 Task: Sort the products in the category "Babies & Kids" by unit price (low first).
Action: Mouse pressed left at (256, 107)
Screenshot: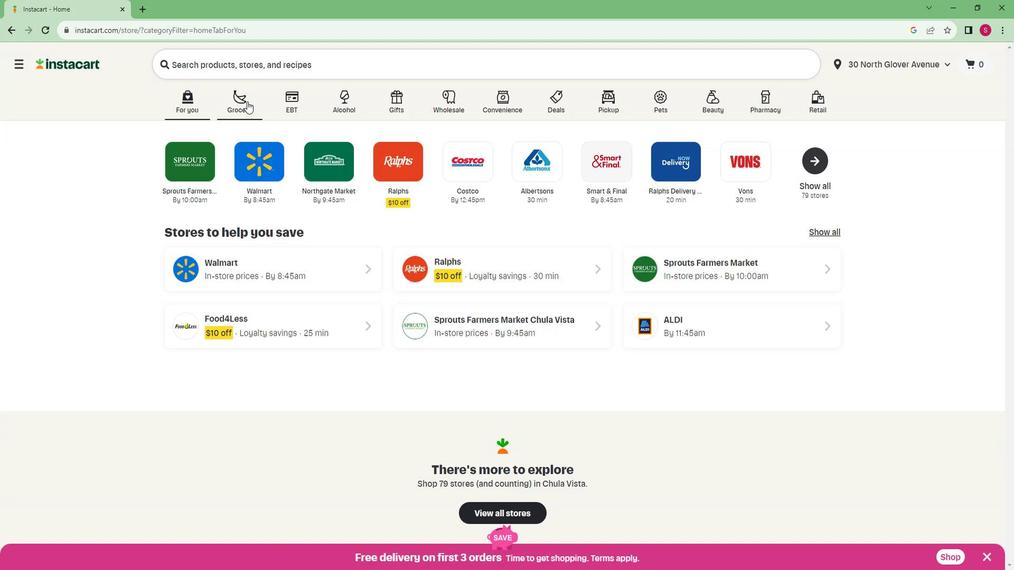
Action: Mouse moved to (231, 294)
Screenshot: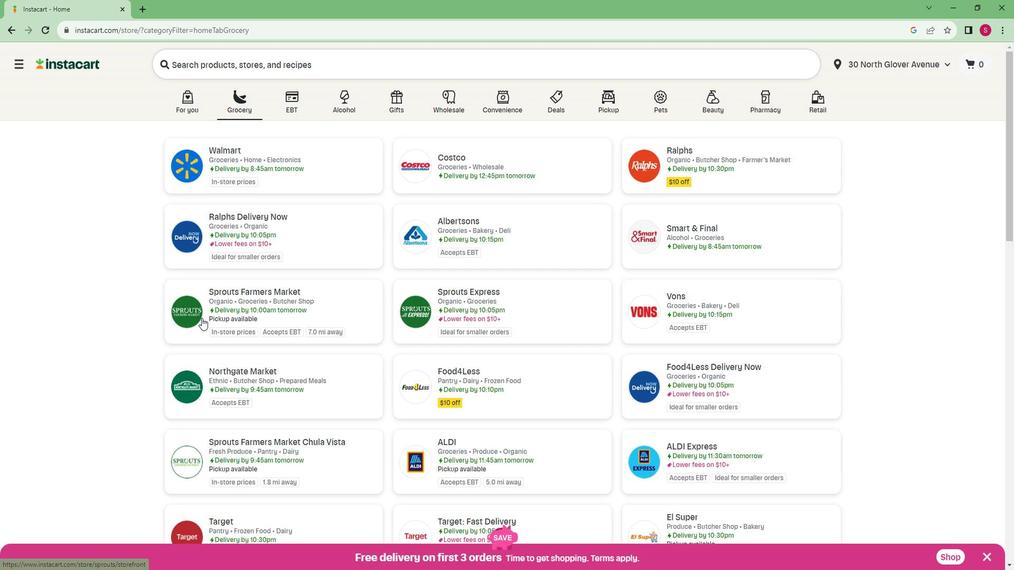 
Action: Mouse pressed left at (231, 294)
Screenshot: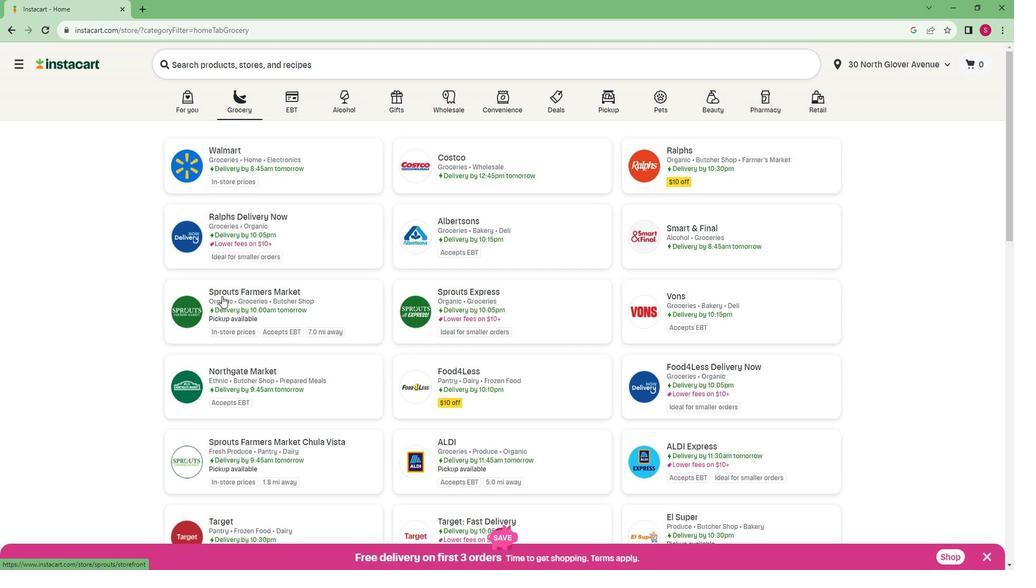 
Action: Mouse moved to (111, 414)
Screenshot: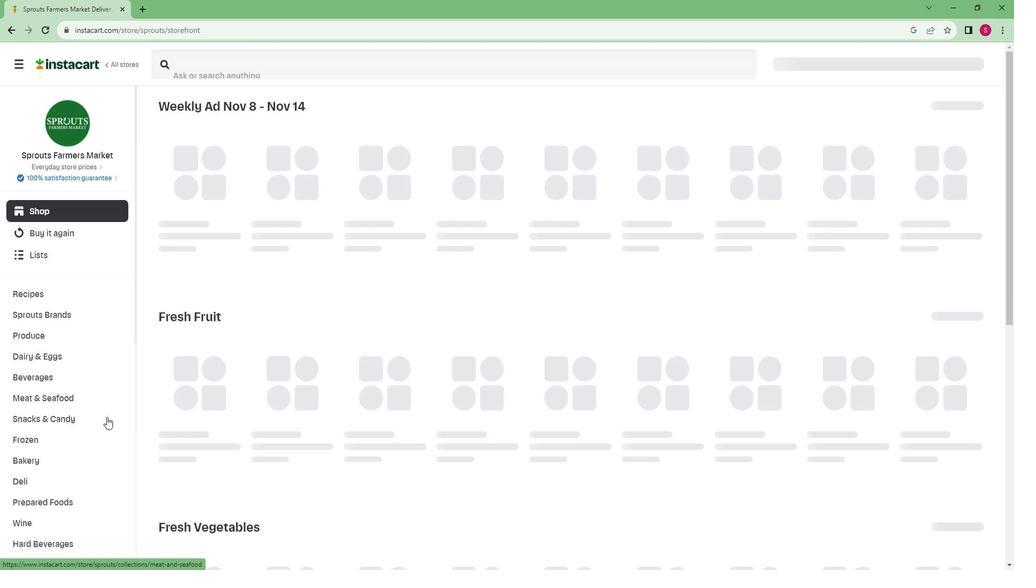 
Action: Mouse scrolled (111, 414) with delta (0, 0)
Screenshot: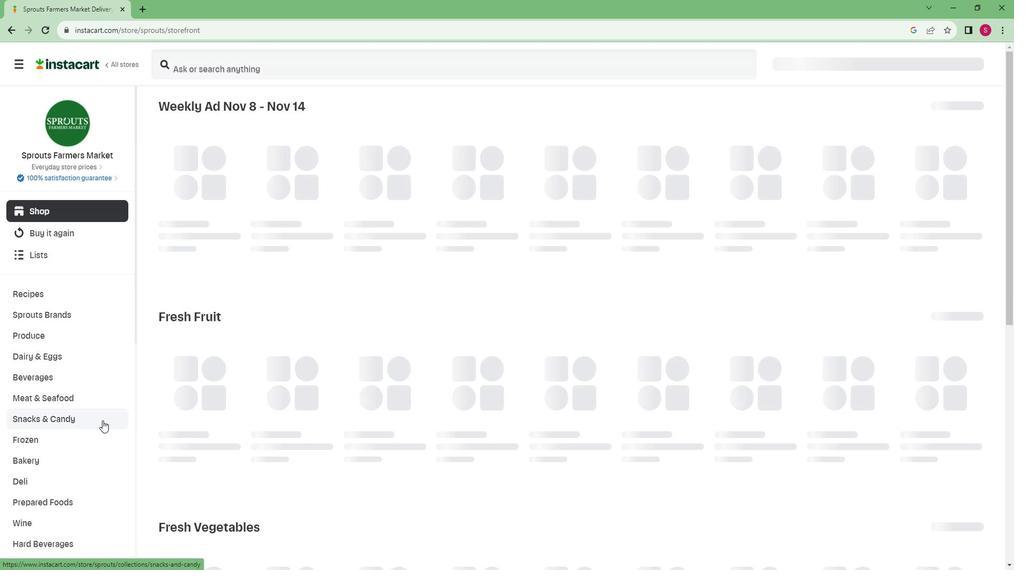 
Action: Mouse scrolled (111, 414) with delta (0, 0)
Screenshot: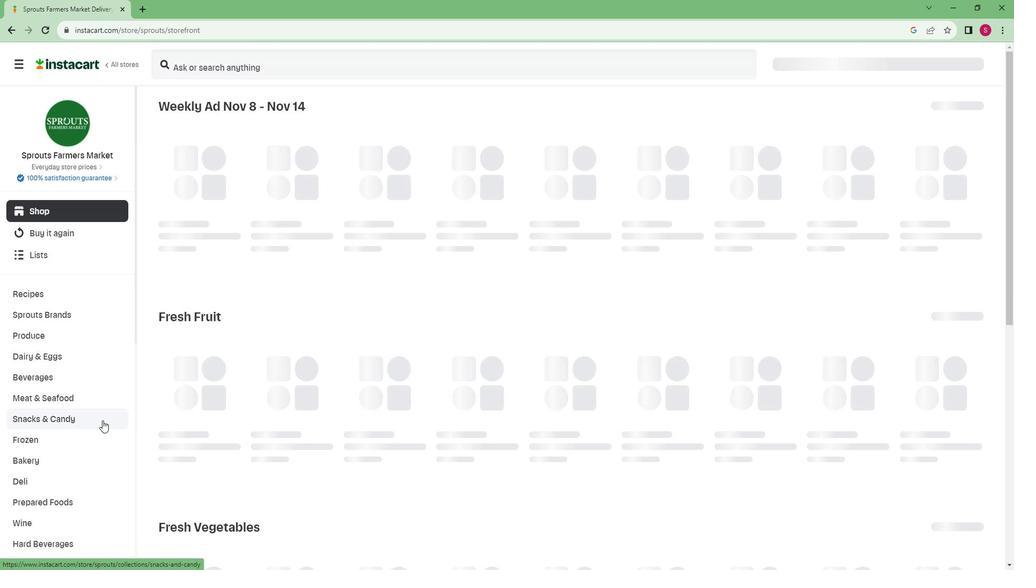 
Action: Mouse scrolled (111, 414) with delta (0, 0)
Screenshot: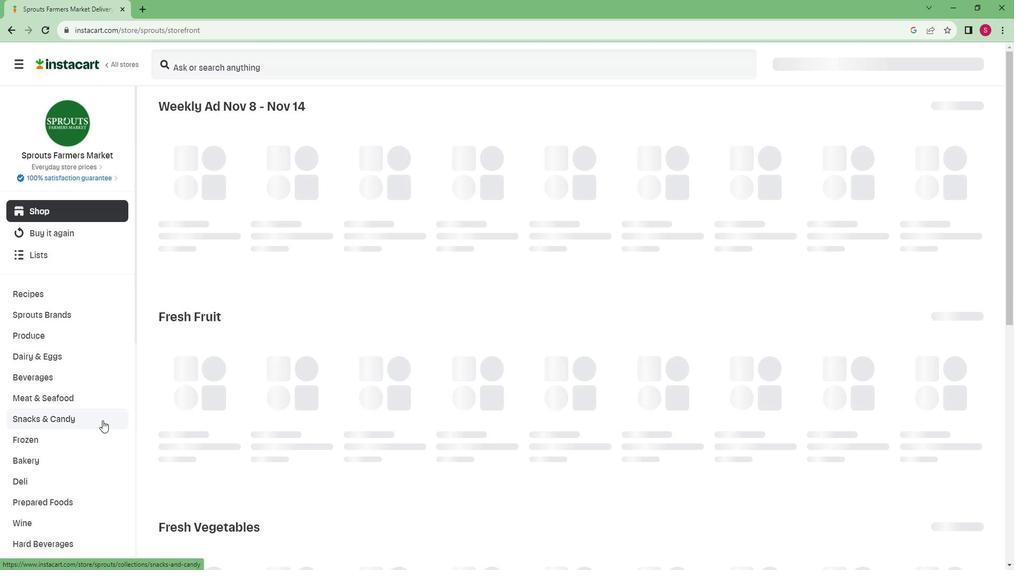 
Action: Mouse scrolled (111, 414) with delta (0, 0)
Screenshot: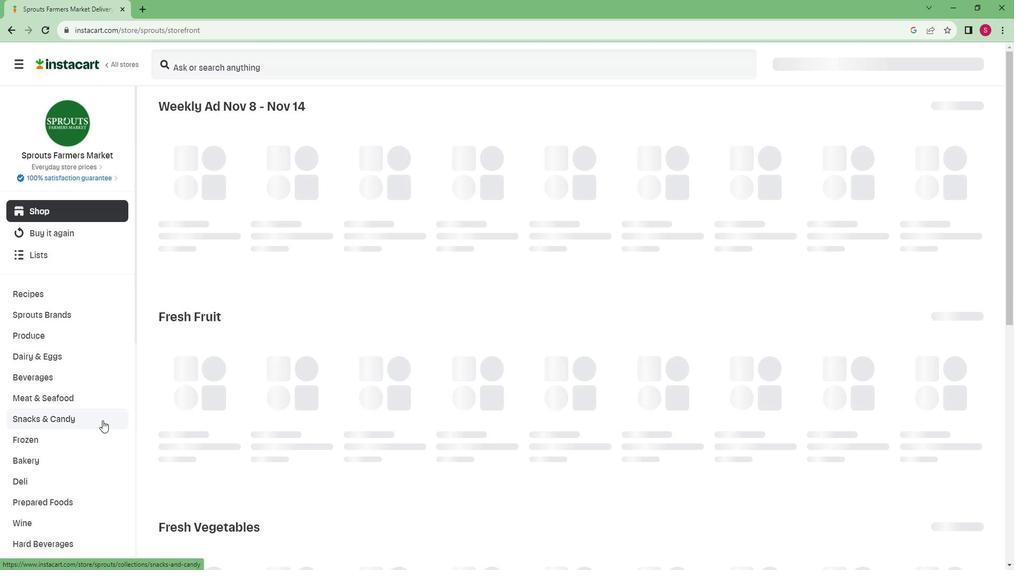 
Action: Mouse scrolled (111, 414) with delta (0, 0)
Screenshot: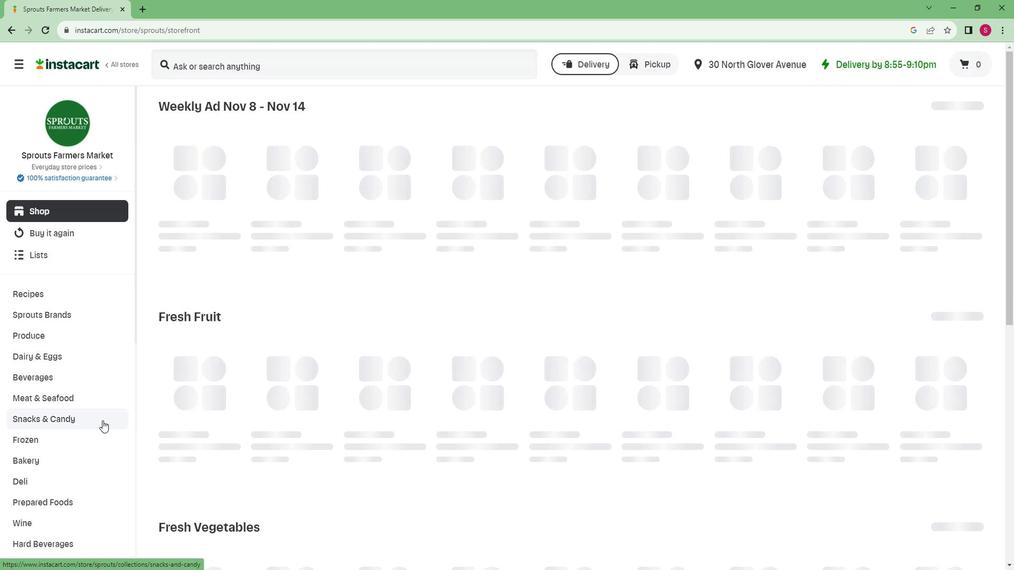 
Action: Mouse scrolled (111, 414) with delta (0, 0)
Screenshot: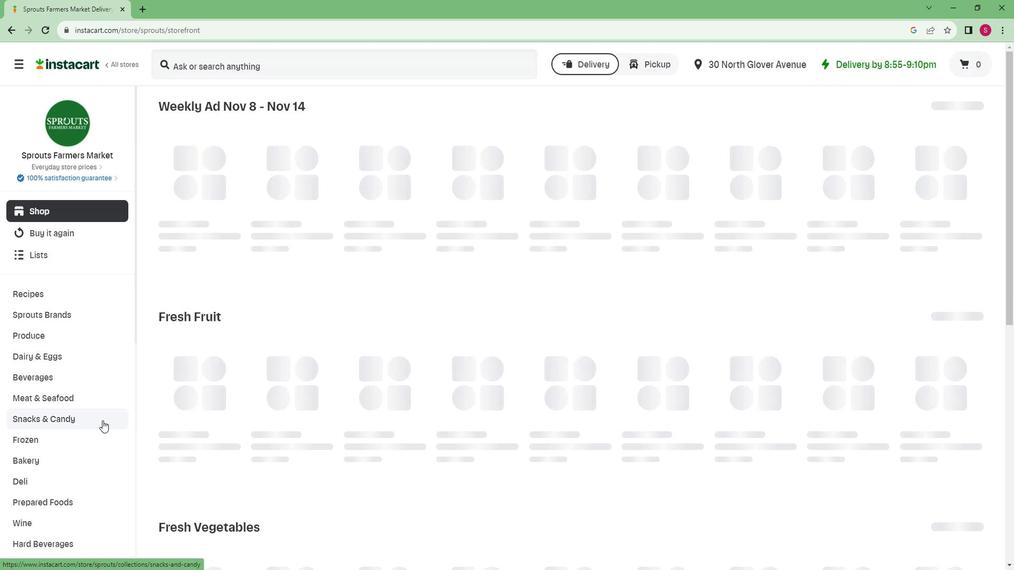 
Action: Mouse moved to (111, 414)
Screenshot: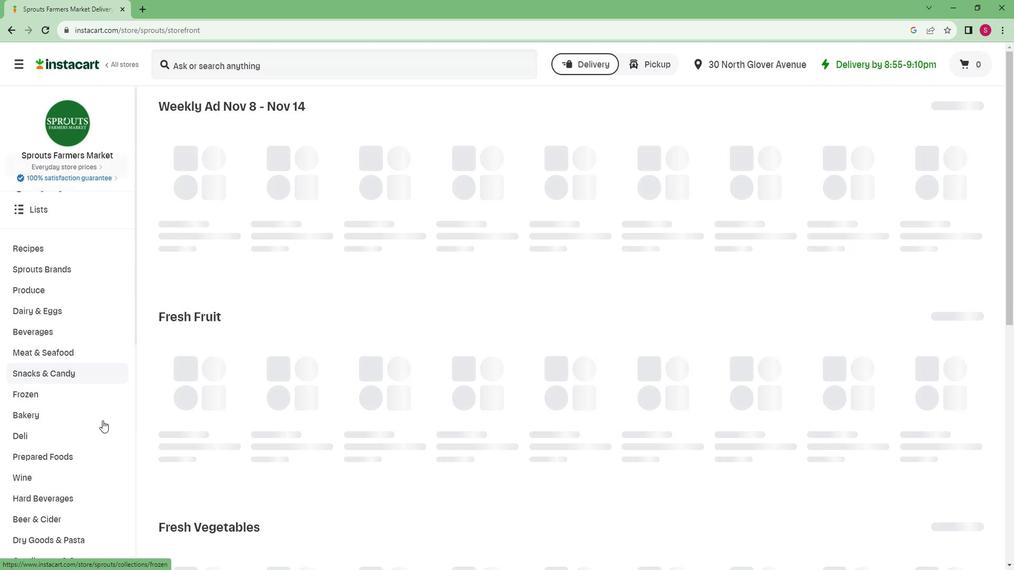 
Action: Mouse scrolled (111, 414) with delta (0, 0)
Screenshot: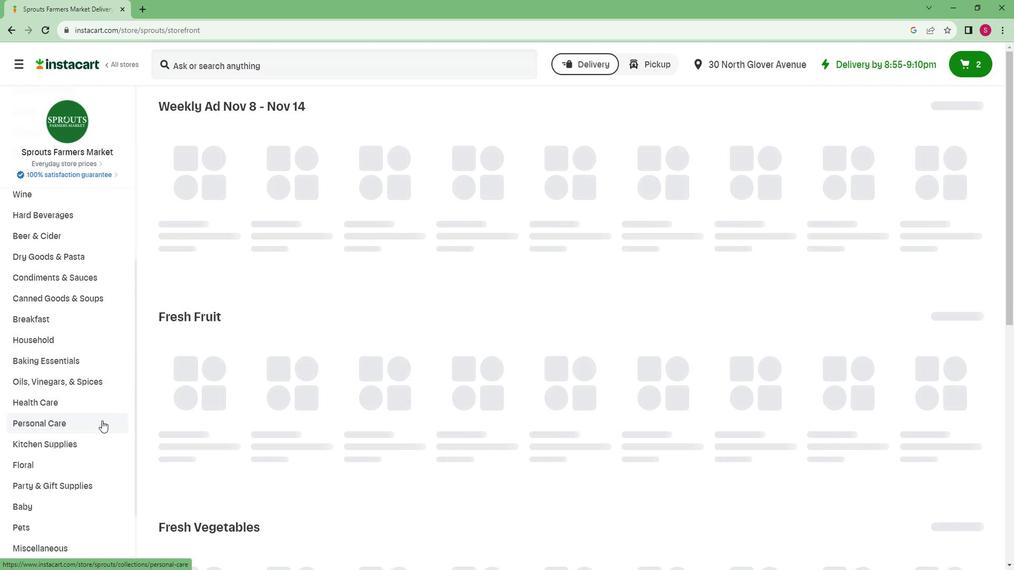 
Action: Mouse scrolled (111, 414) with delta (0, 0)
Screenshot: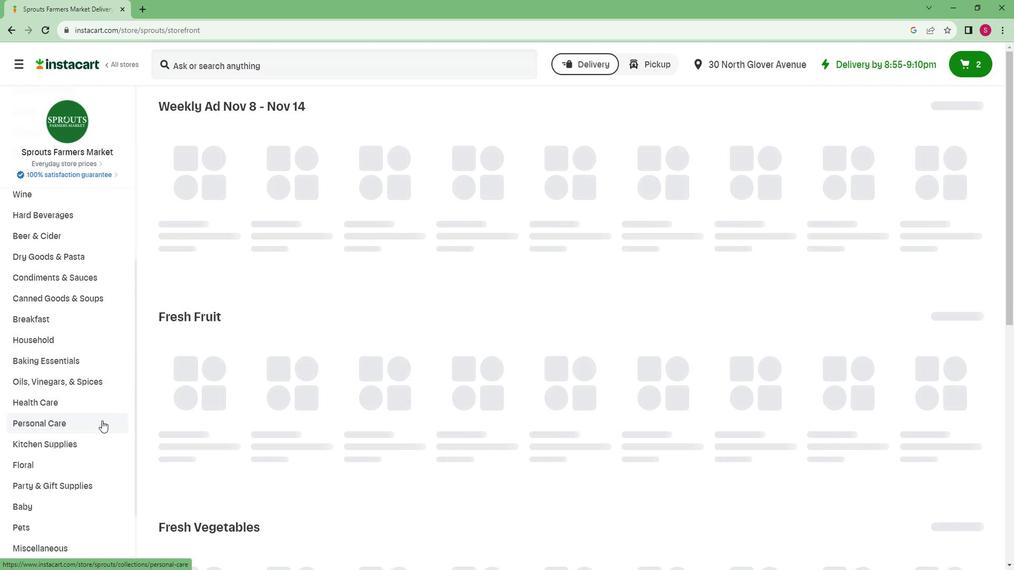 
Action: Mouse scrolled (111, 414) with delta (0, 0)
Screenshot: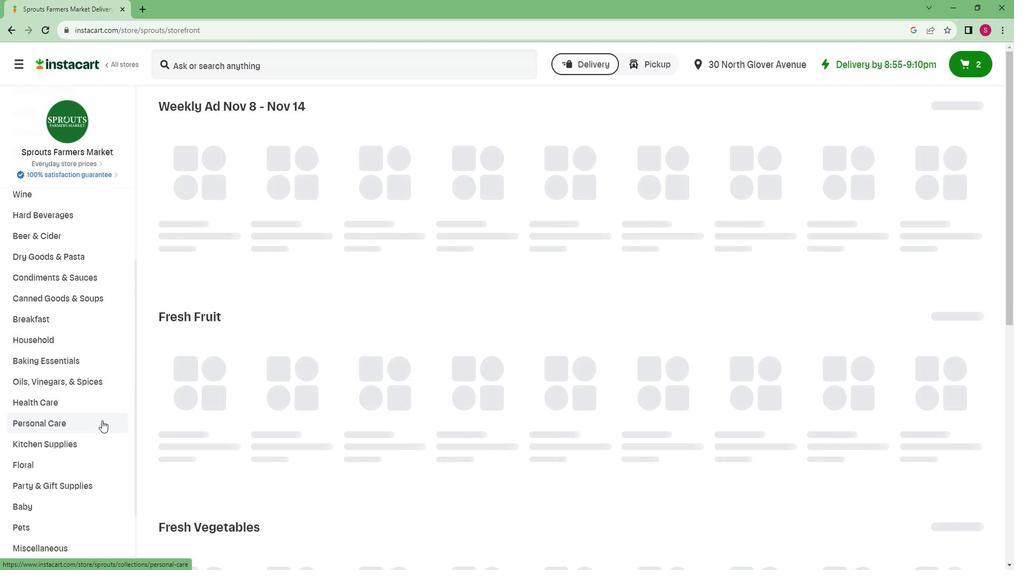 
Action: Mouse scrolled (111, 414) with delta (0, 0)
Screenshot: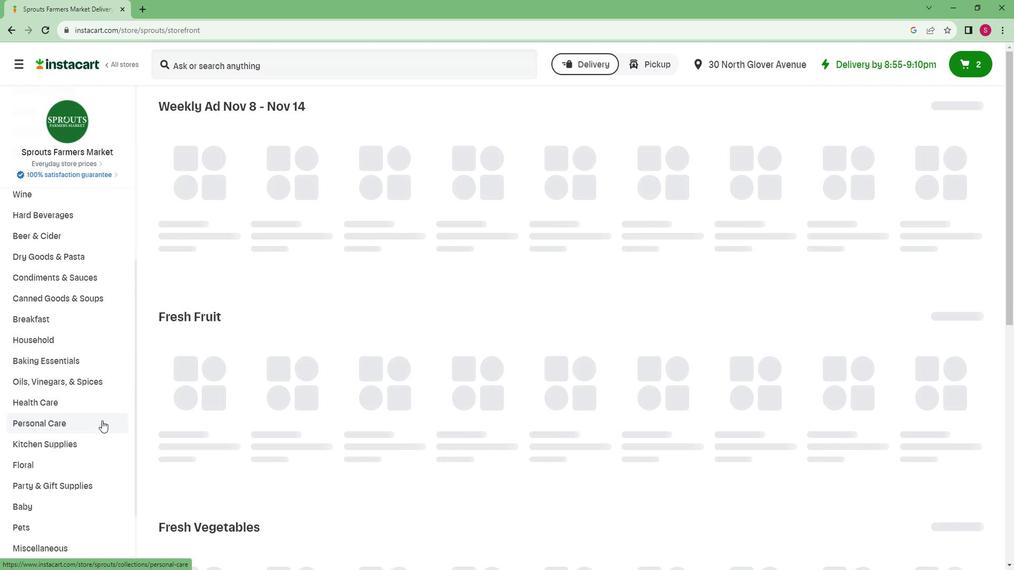 
Action: Mouse moved to (55, 522)
Screenshot: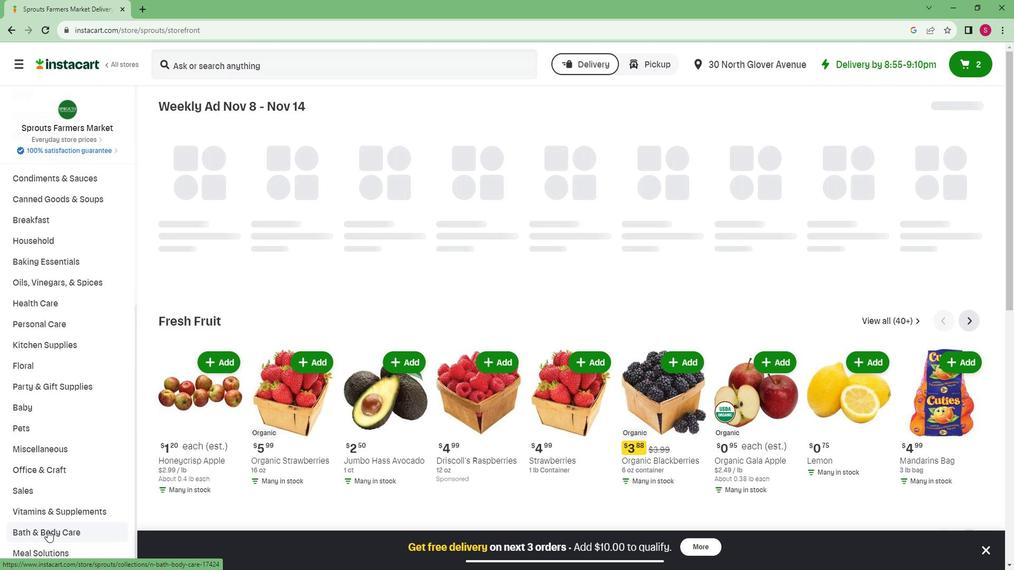 
Action: Mouse pressed left at (55, 522)
Screenshot: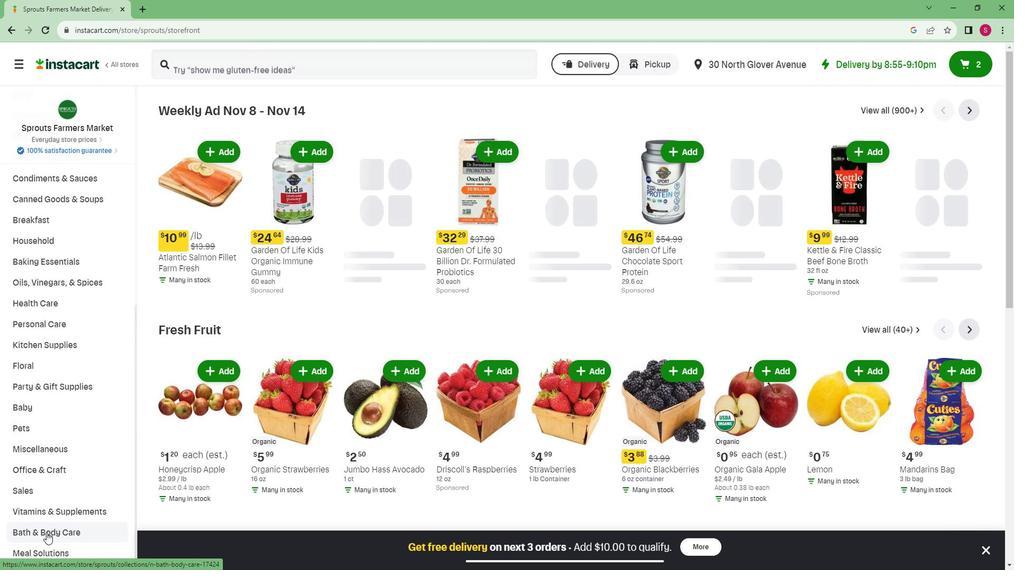 
Action: Mouse moved to (107, 478)
Screenshot: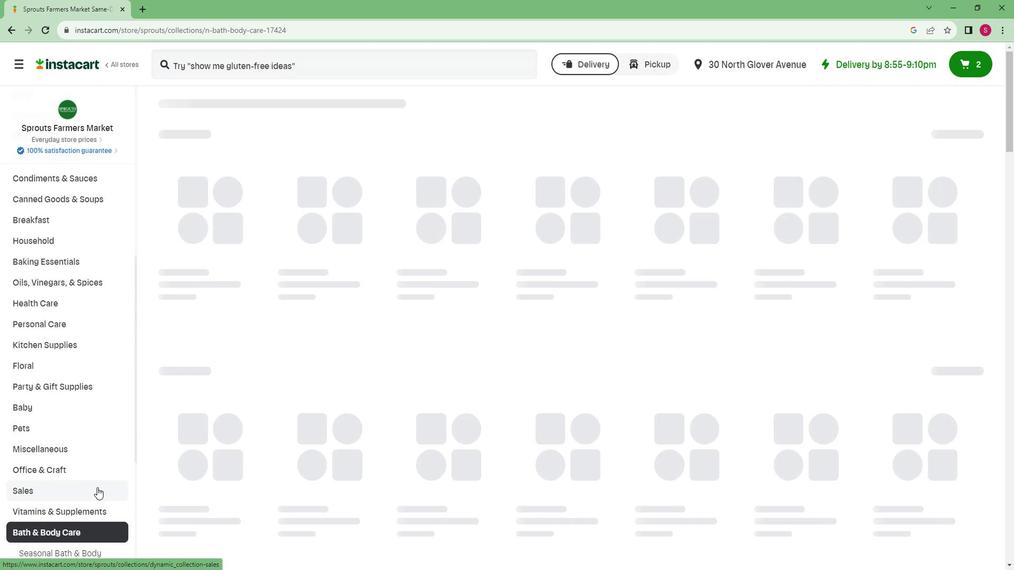 
Action: Mouse scrolled (107, 477) with delta (0, 0)
Screenshot: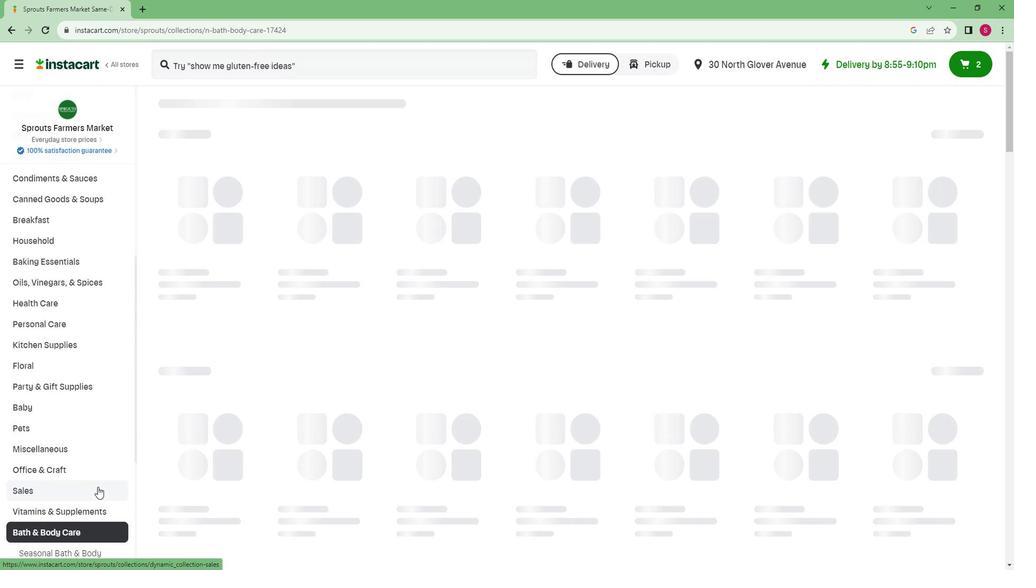 
Action: Mouse scrolled (107, 477) with delta (0, 0)
Screenshot: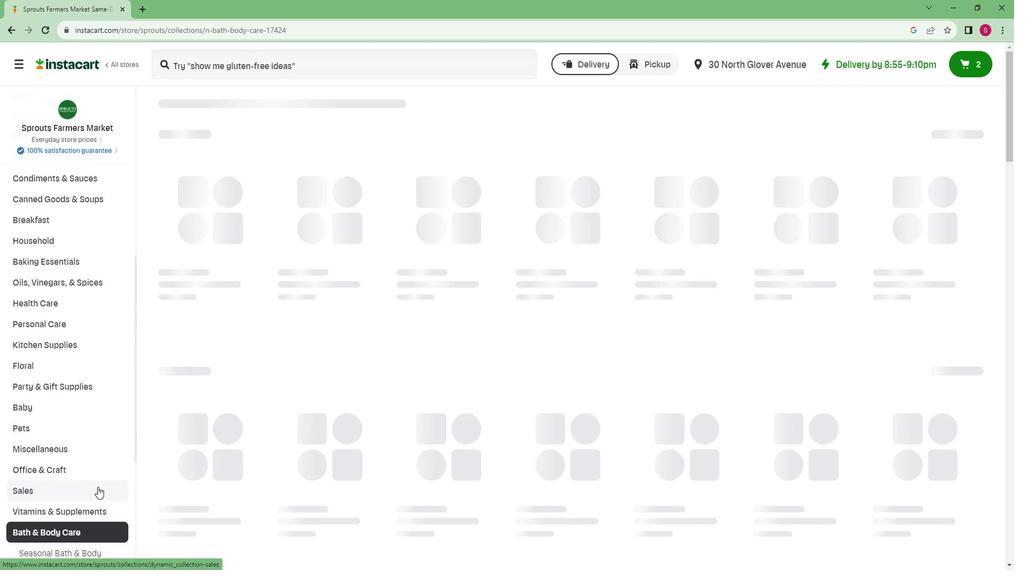 
Action: Mouse scrolled (107, 477) with delta (0, 0)
Screenshot: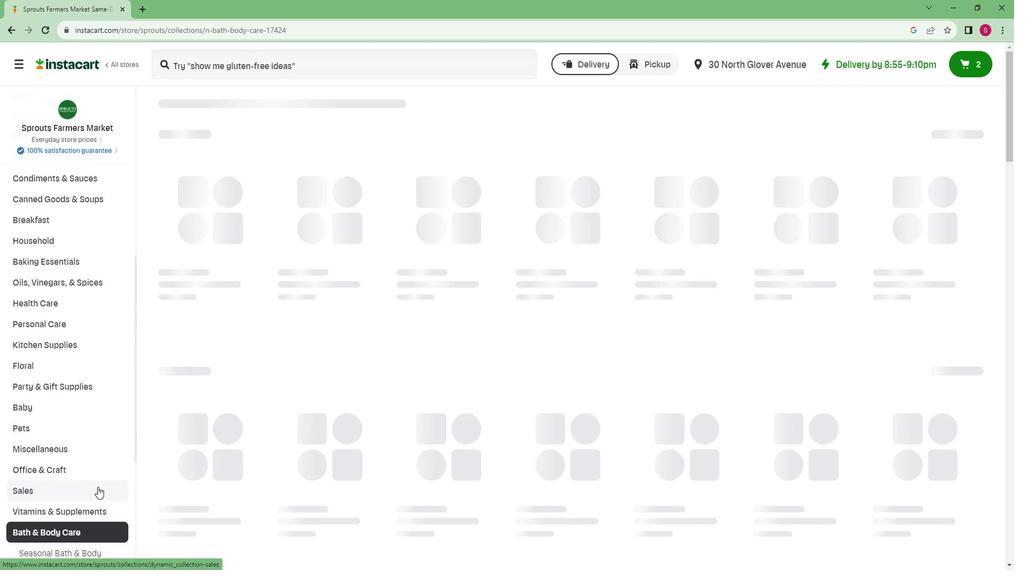 
Action: Mouse scrolled (107, 477) with delta (0, 0)
Screenshot: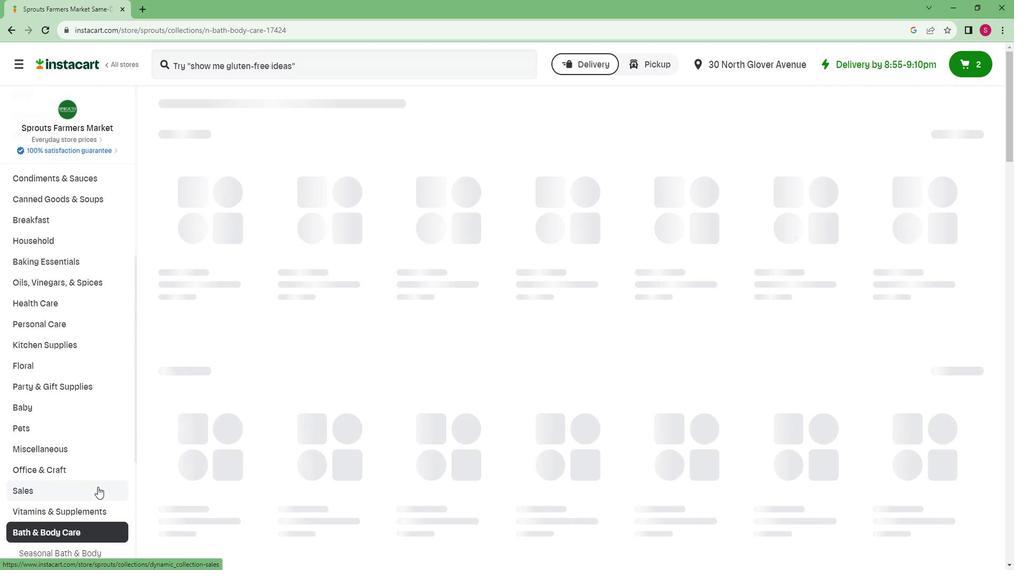 
Action: Mouse scrolled (107, 477) with delta (0, 0)
Screenshot: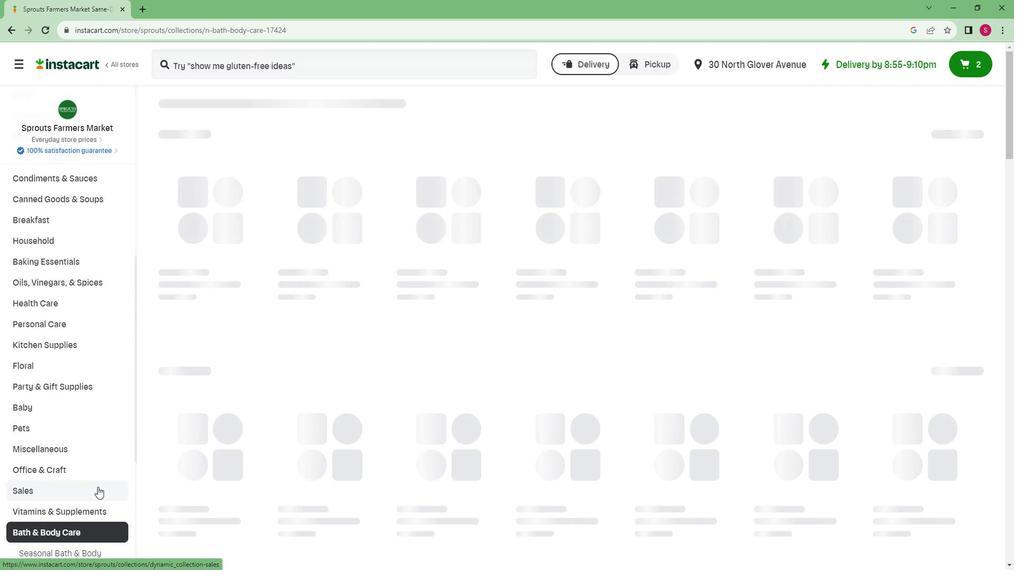 
Action: Mouse moved to (68, 503)
Screenshot: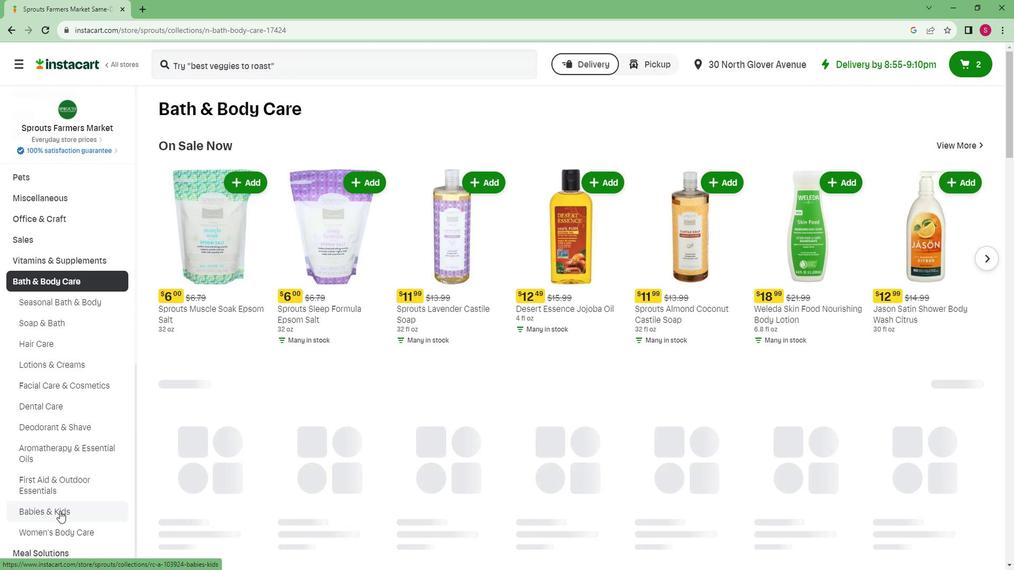 
Action: Mouse pressed left at (68, 503)
Screenshot: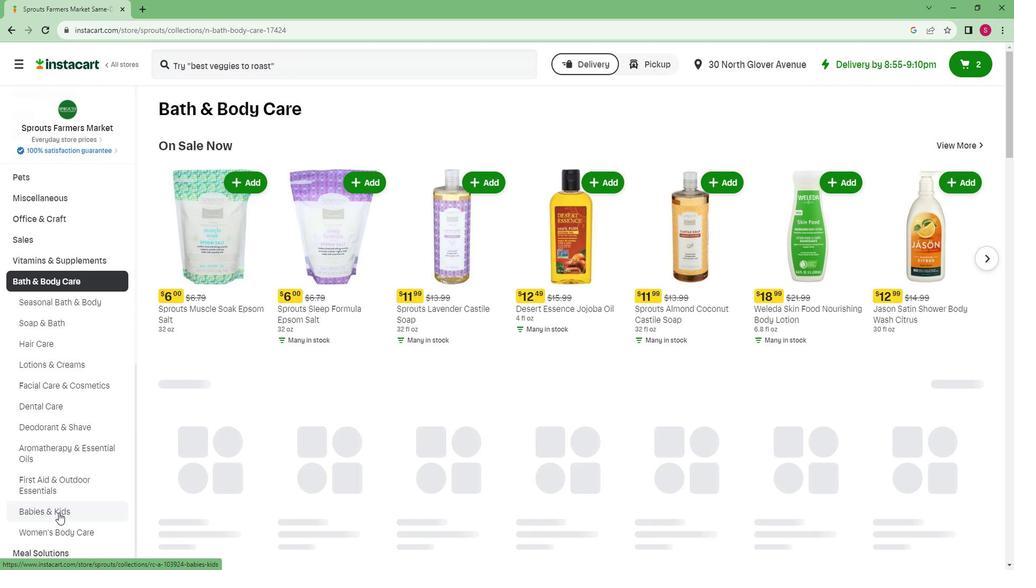 
Action: Mouse moved to (901, 152)
Screenshot: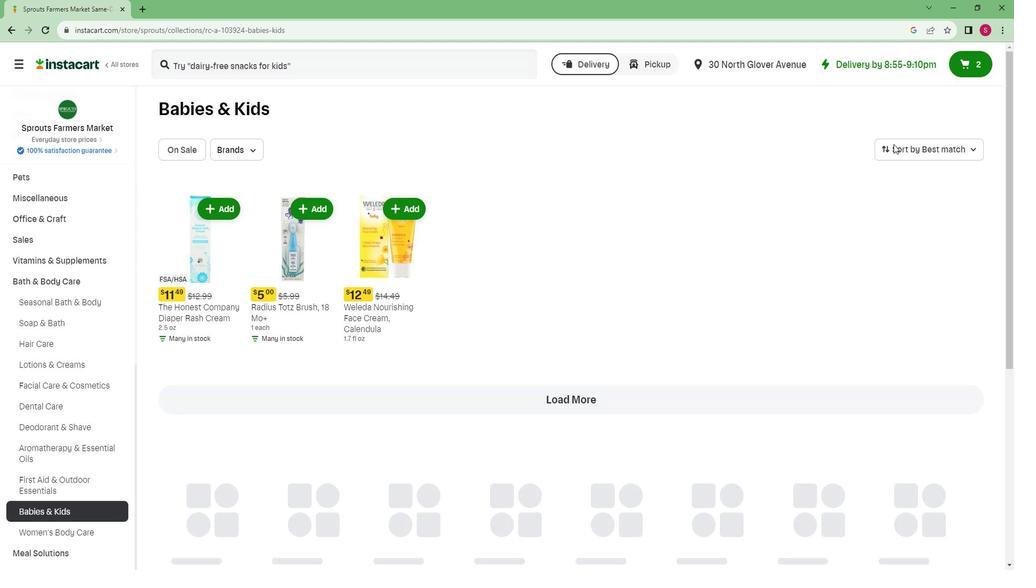
Action: Mouse pressed left at (901, 152)
Screenshot: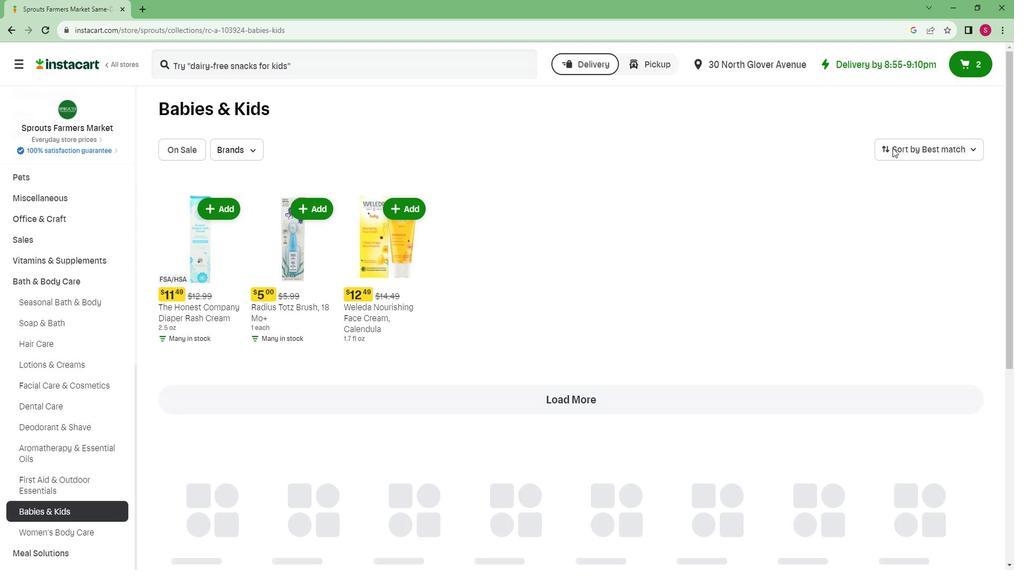 
Action: Mouse moved to (904, 250)
Screenshot: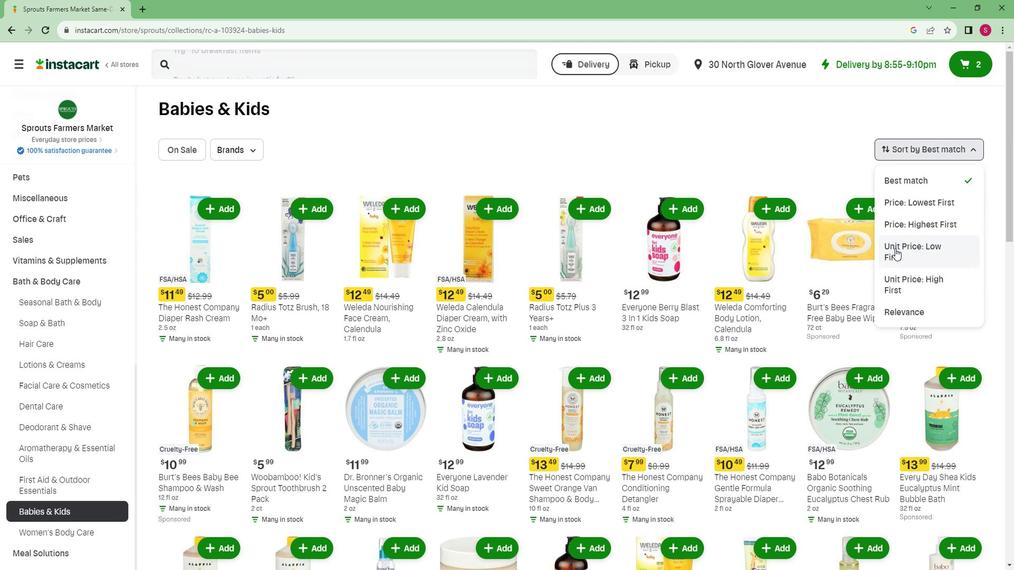 
Action: Mouse pressed left at (904, 250)
Screenshot: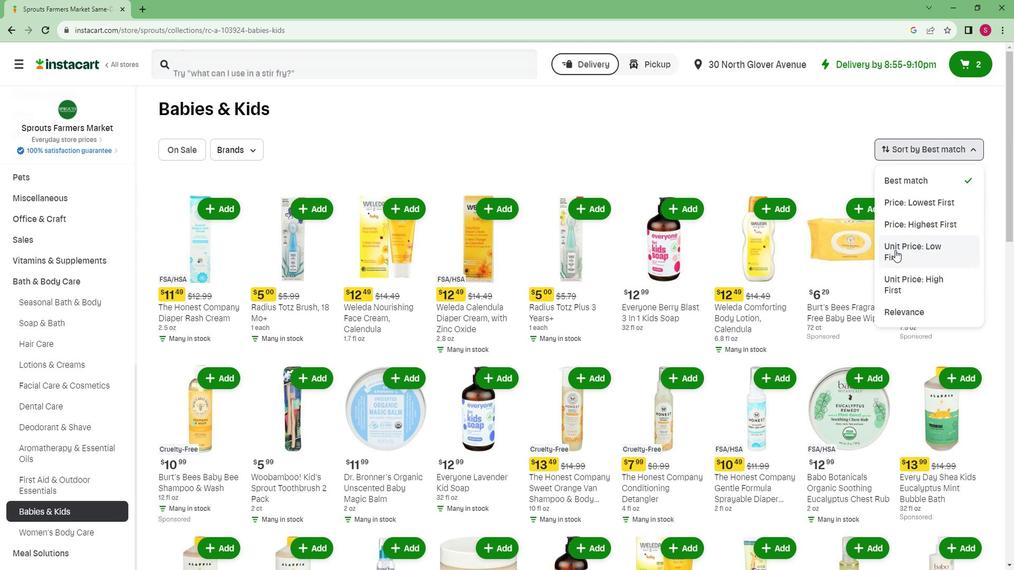 
